 Task: Add an event with the title Second Networking Breakfast Seminar, date '2024/03/09', time 8:50 AM to 10:50 AMand add a description: After the scavenger hunt, a debriefing session will be conducted to allow teams to share their experiences, challenges faced, and lessons learned. This provides an opportunity for reflection, celebration of successes, and identification of areas for improvement., put the event into Green category . Add location for the event as: Hanoi, Vietnam, logged in from the account softage.8@softage.netand send the event invitation to softage.9@softage.net and softage.10@softage.net. Set a reminder for the event 5 minutes before
Action: Mouse moved to (98, 129)
Screenshot: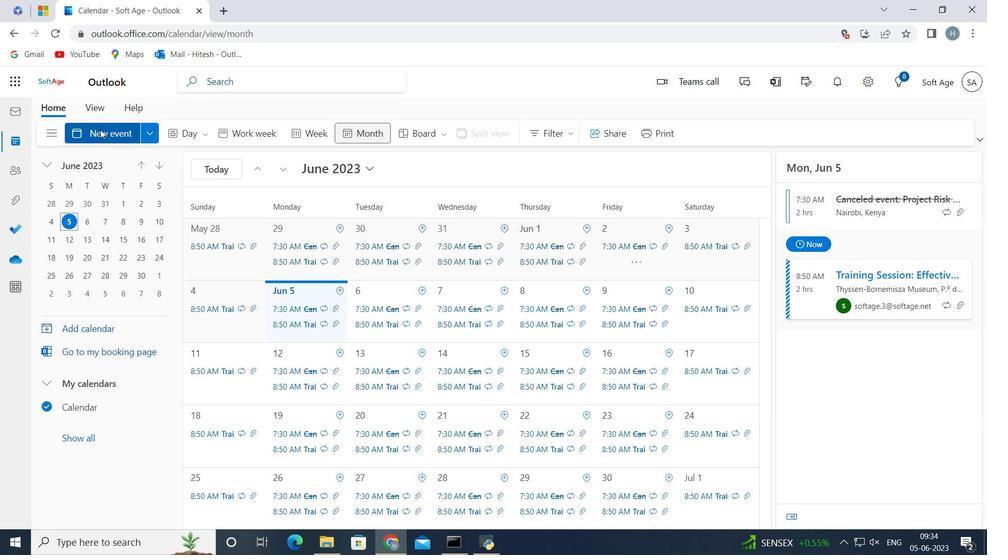 
Action: Mouse pressed left at (98, 129)
Screenshot: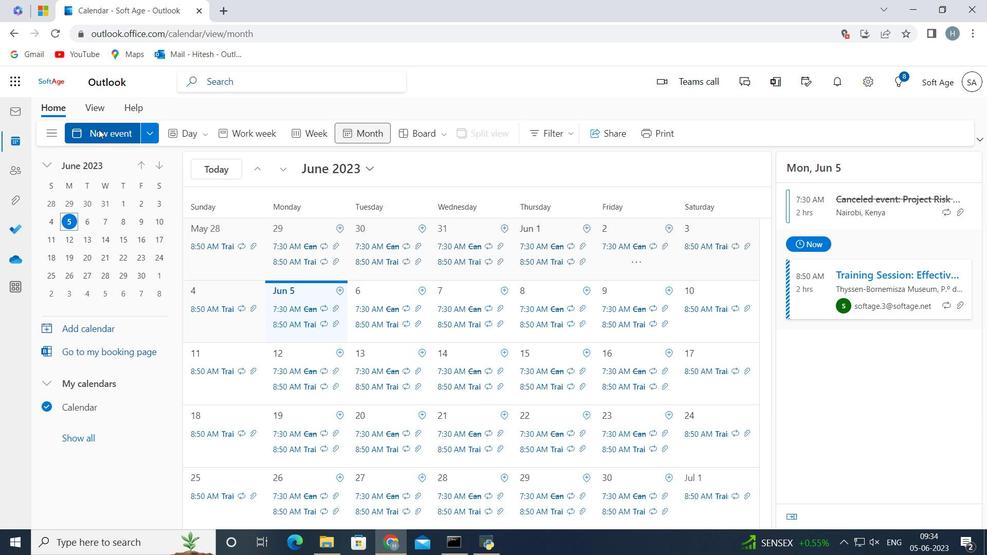 
Action: Mouse moved to (228, 208)
Screenshot: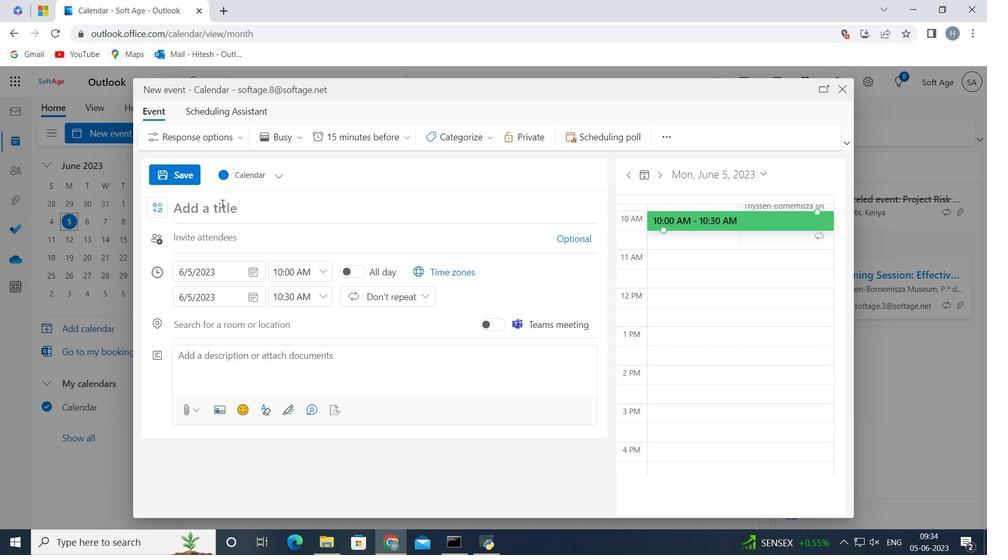 
Action: Key pressed <Key.shift>Second<Key.space><Key.shift>Networking<Key.space><Key.shift>Breakfast<Key.space><Key.shift>Sminar<Key.space><Key.backspace><Key.backspace><Key.backspace><Key.backspace><Key.backspace><Key.backspace><Key.shift>S<Key.backspace>eminar
Screenshot: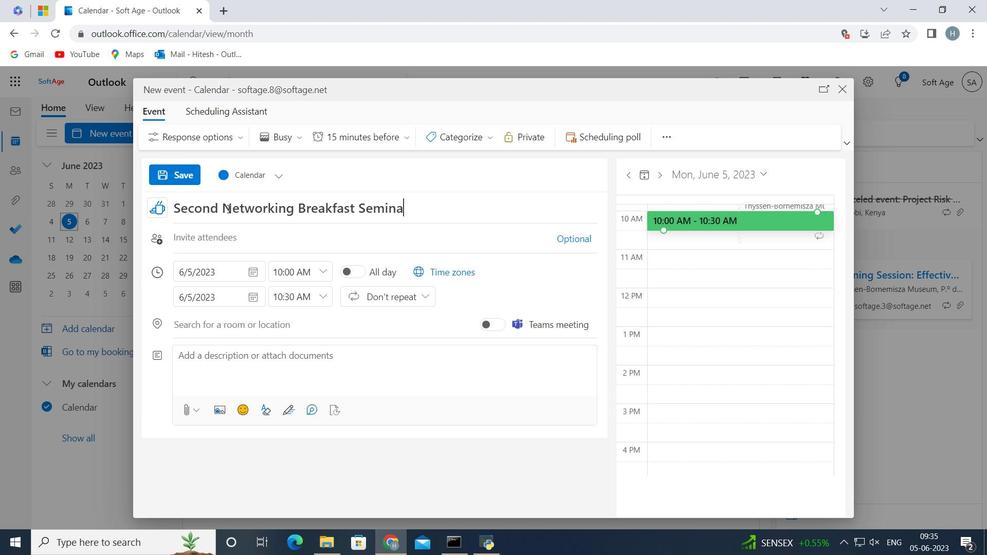 
Action: Mouse moved to (255, 268)
Screenshot: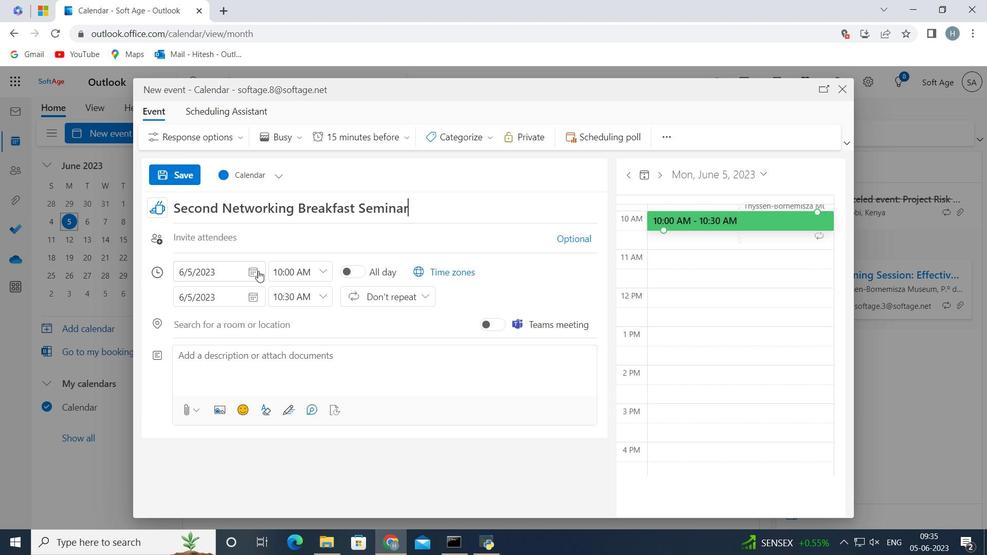 
Action: Mouse pressed left at (255, 268)
Screenshot: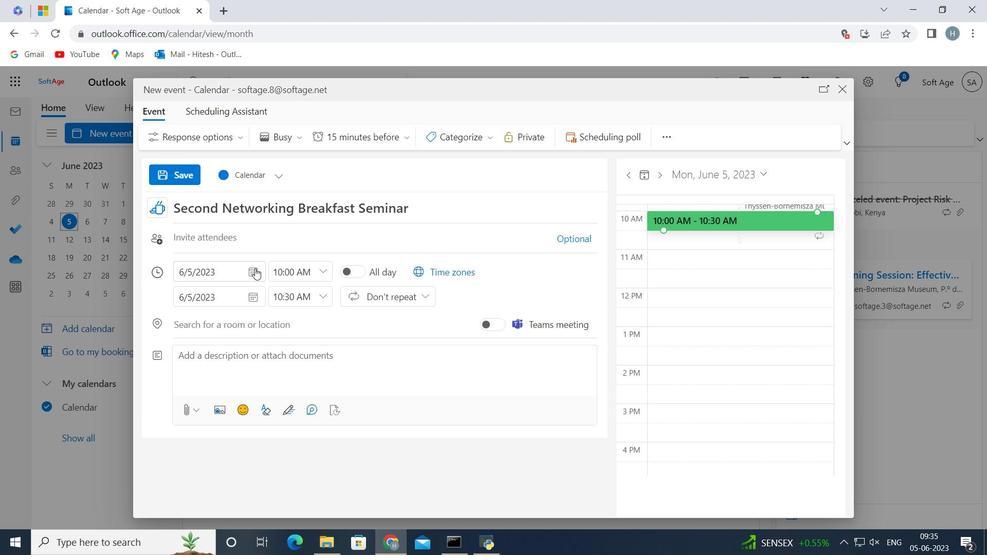 
Action: Mouse moved to (224, 298)
Screenshot: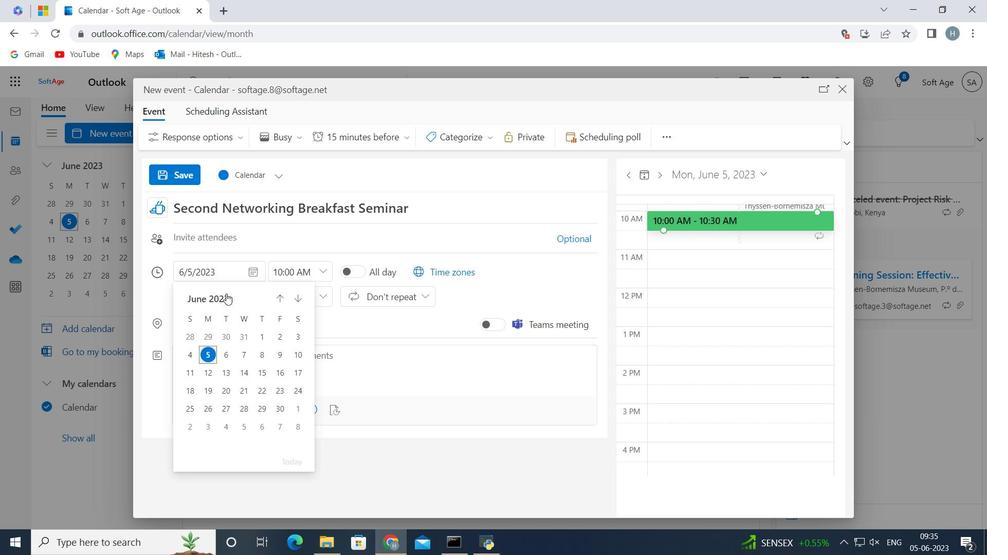 
Action: Mouse pressed left at (224, 298)
Screenshot: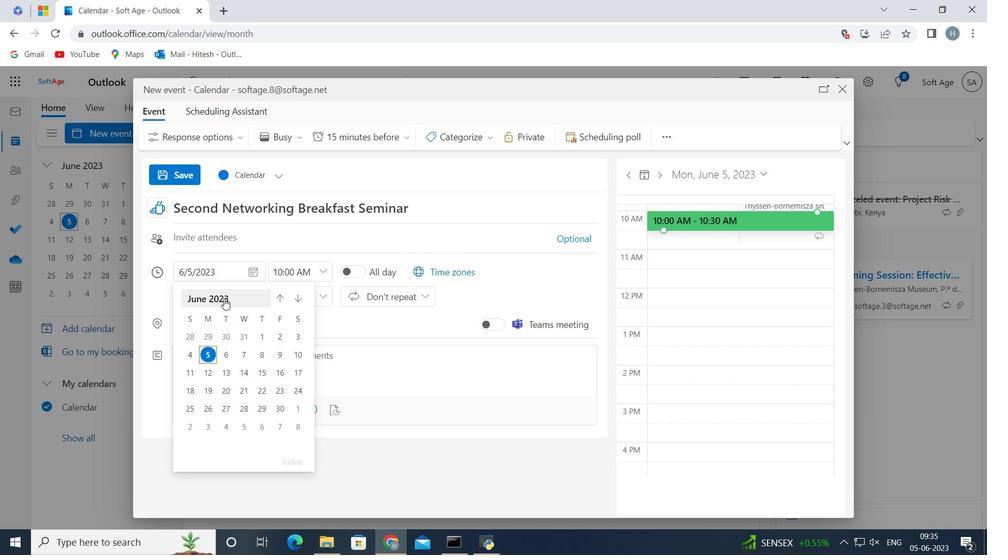 
Action: Mouse pressed left at (224, 298)
Screenshot: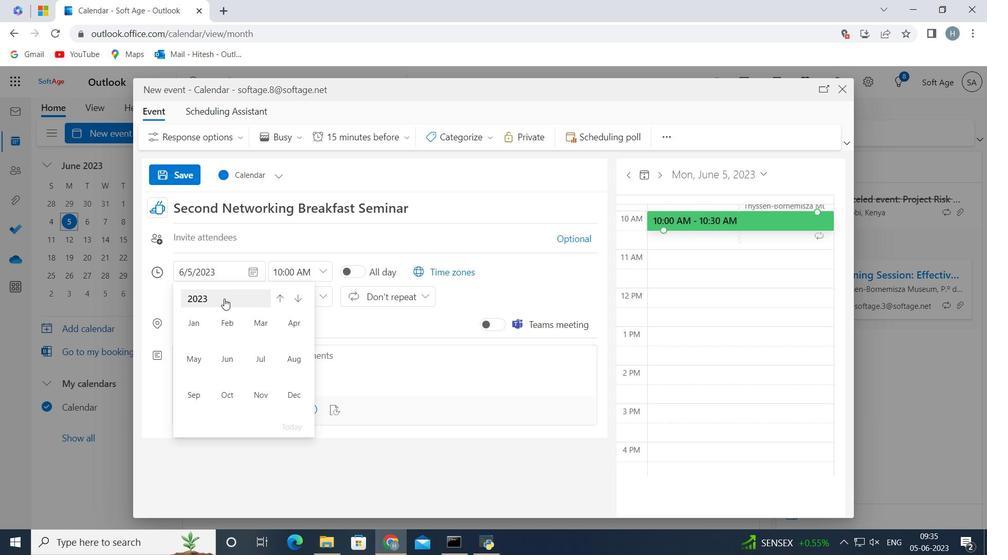 
Action: Mouse moved to (193, 360)
Screenshot: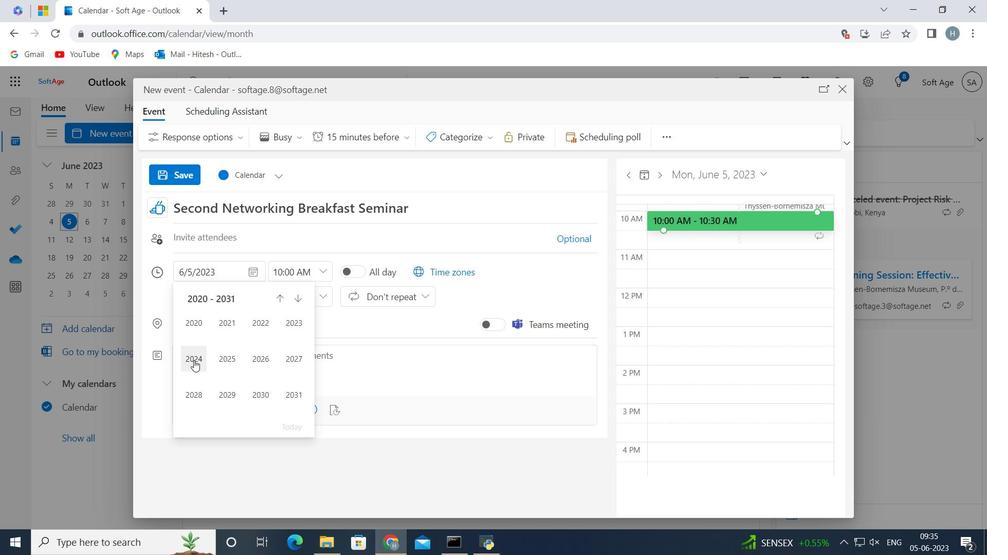 
Action: Mouse pressed left at (193, 360)
Screenshot: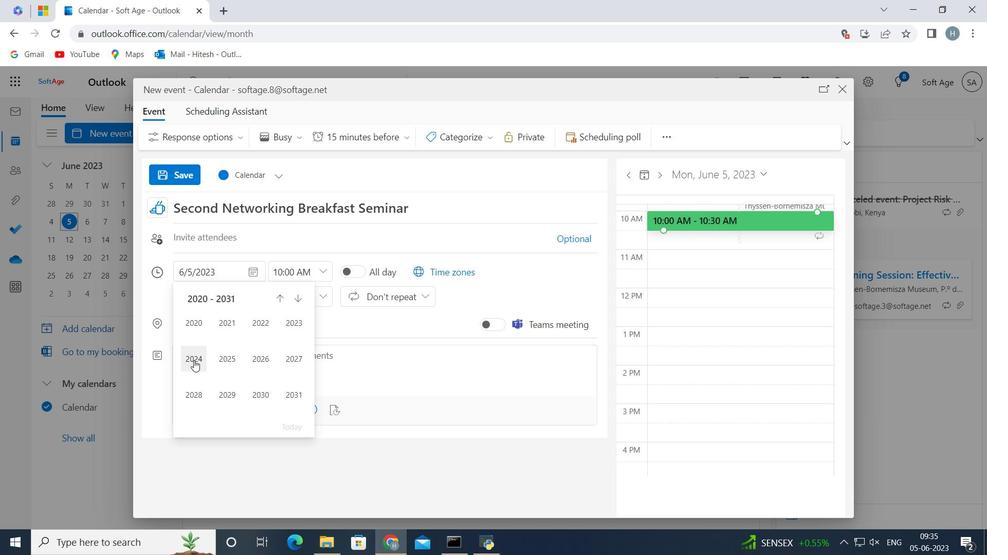 
Action: Mouse moved to (263, 325)
Screenshot: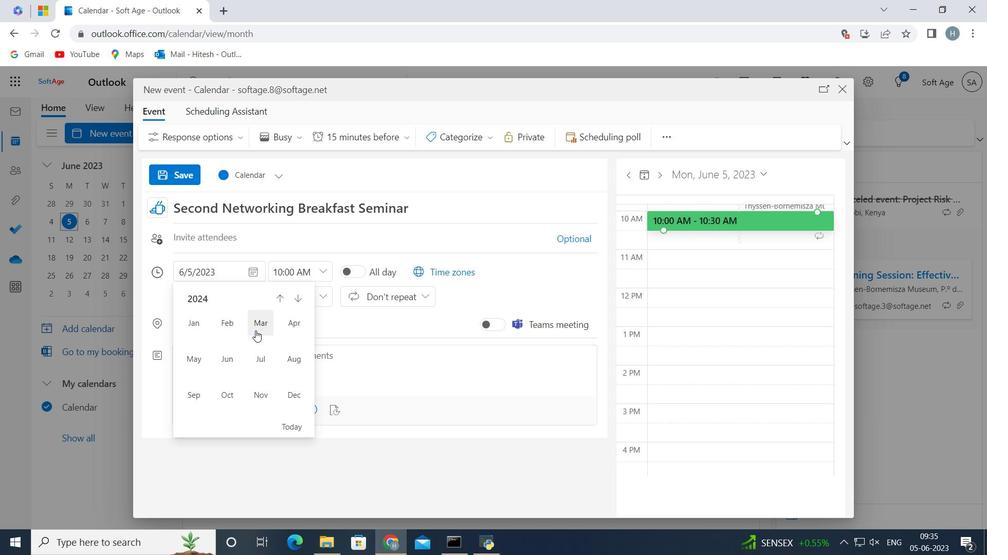 
Action: Mouse pressed left at (263, 325)
Screenshot: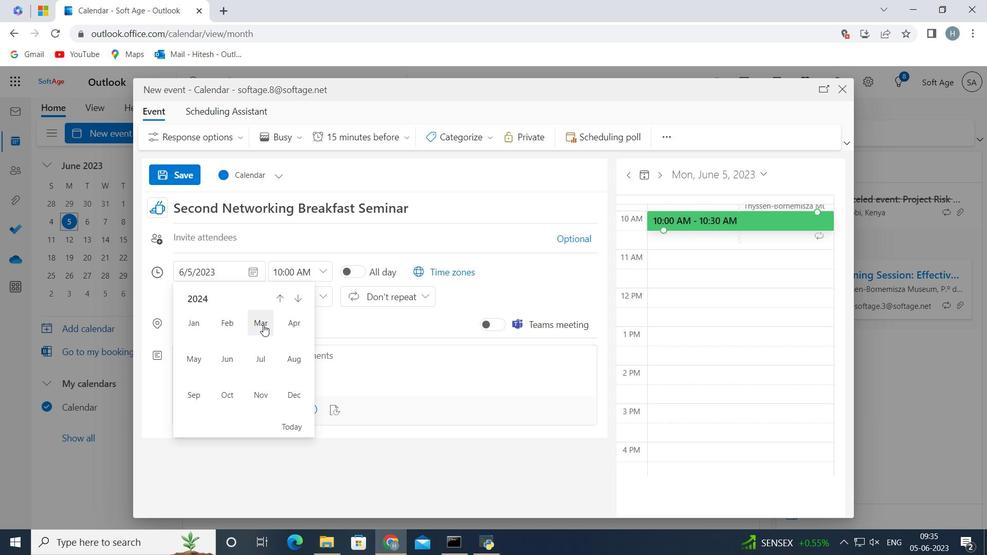 
Action: Mouse moved to (300, 350)
Screenshot: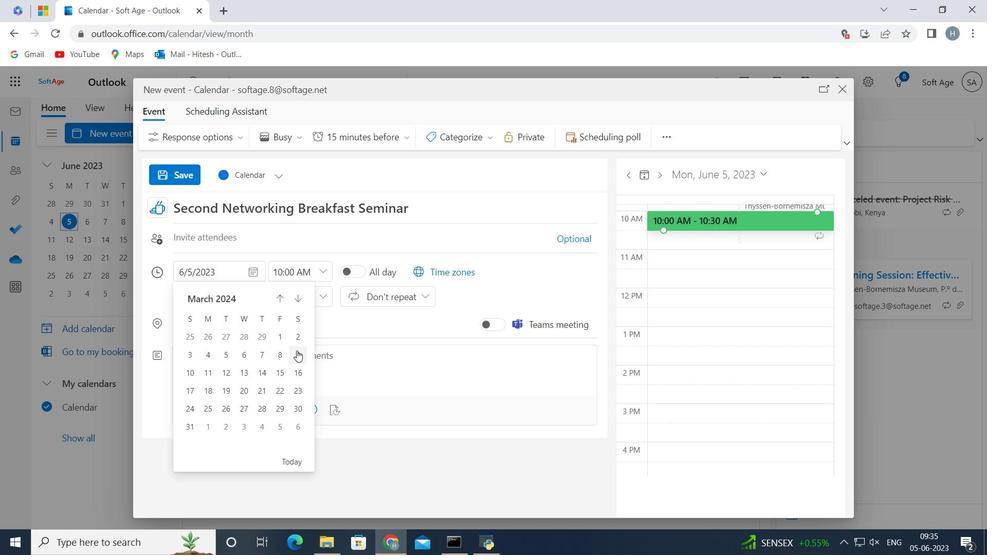 
Action: Mouse pressed left at (300, 350)
Screenshot: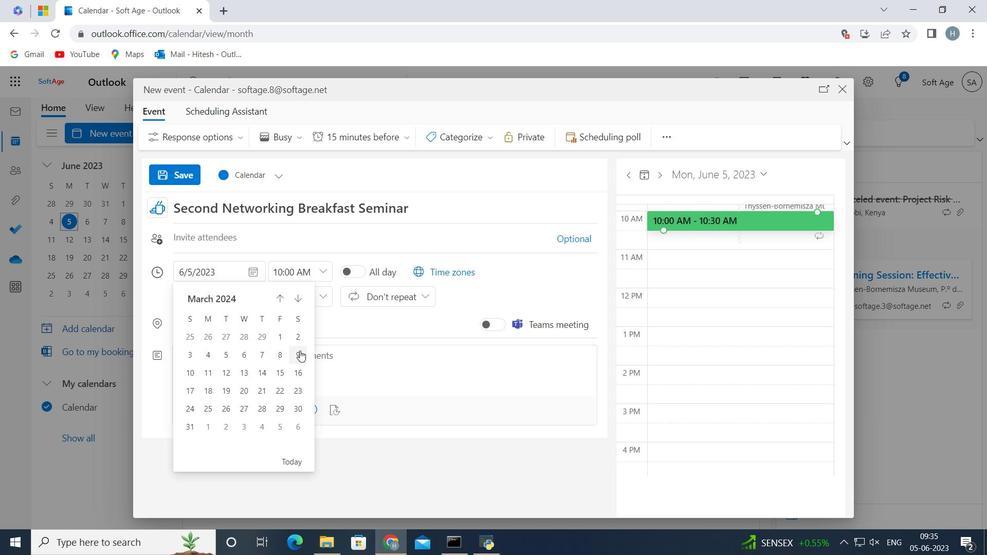 
Action: Mouse moved to (322, 276)
Screenshot: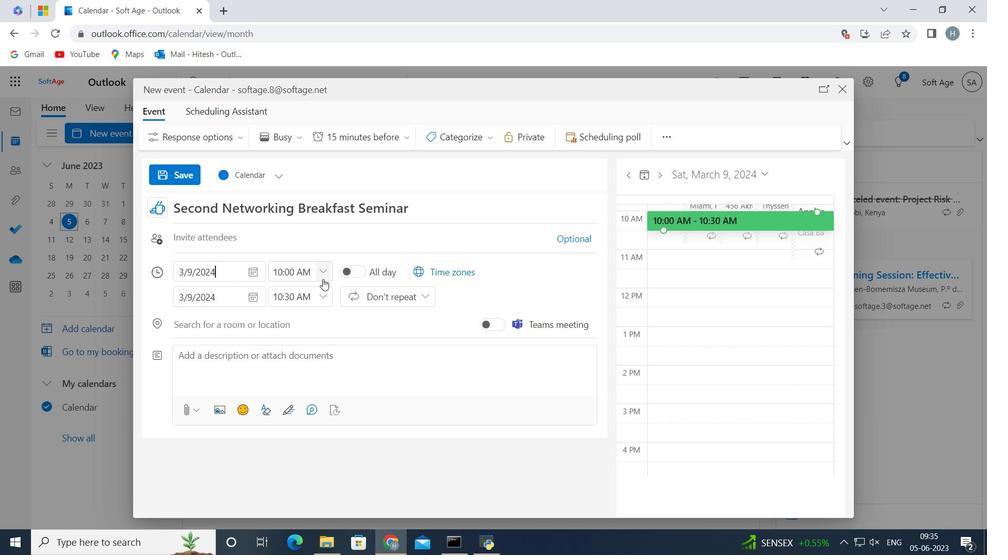 
Action: Mouse pressed left at (322, 276)
Screenshot: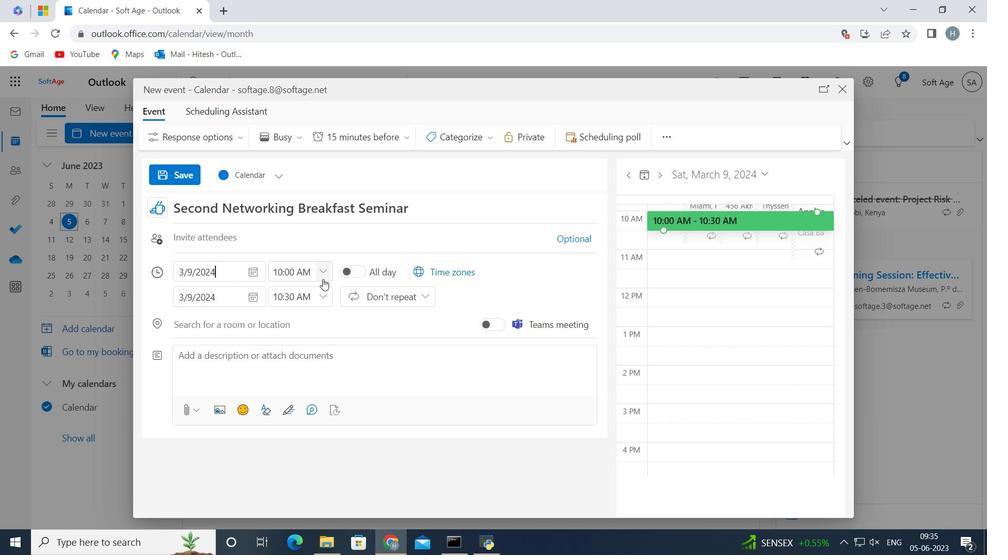 
Action: Mouse moved to (304, 360)
Screenshot: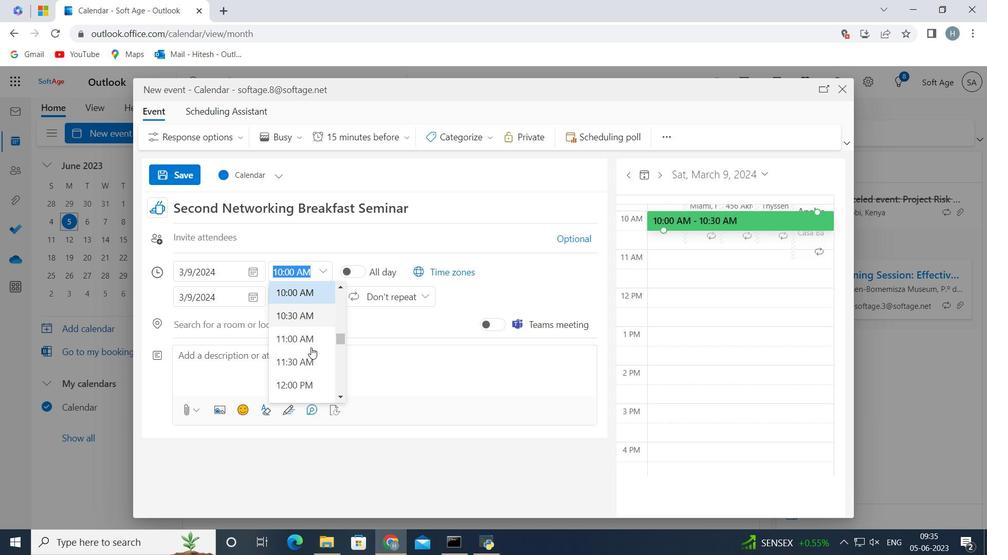 
Action: Mouse scrolled (304, 361) with delta (0, 0)
Screenshot: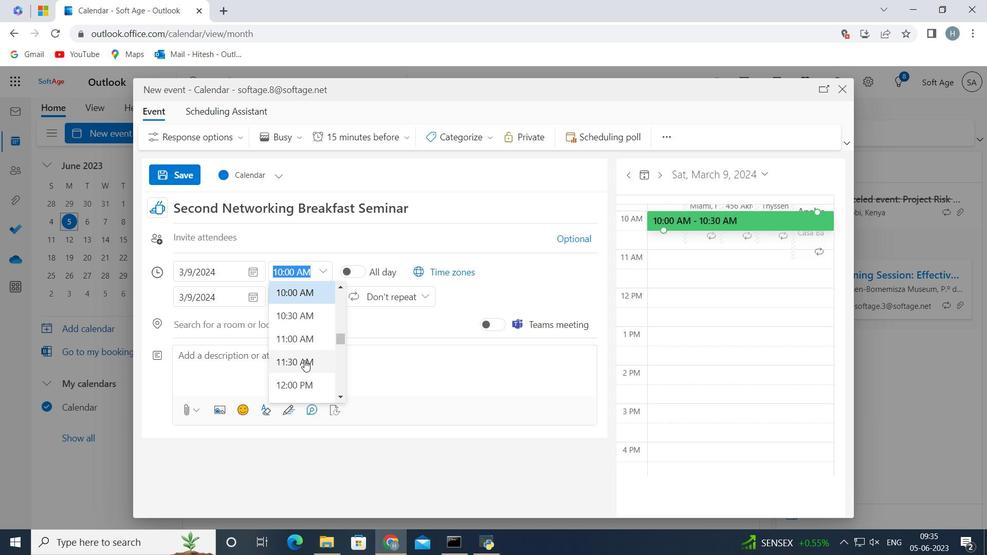 
Action: Mouse scrolled (304, 361) with delta (0, 0)
Screenshot: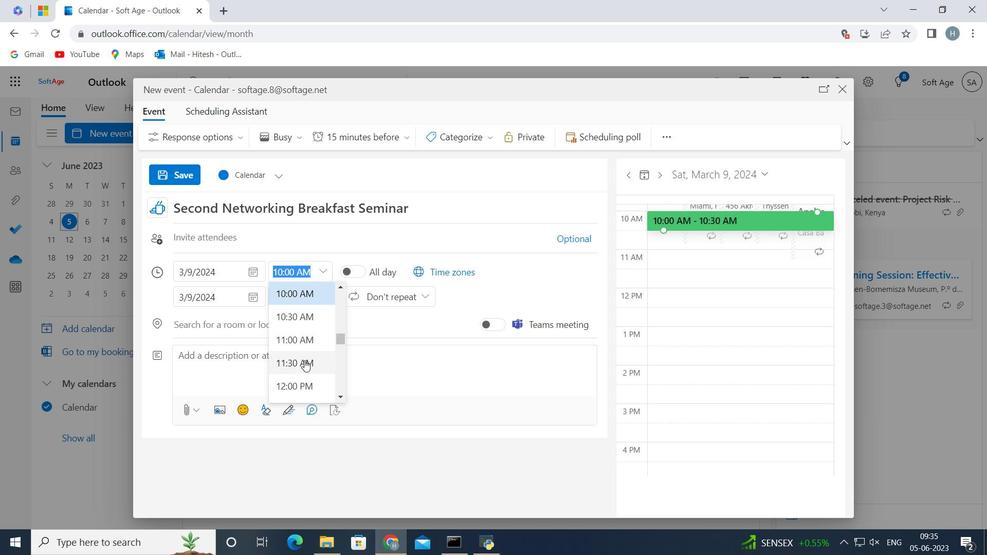 
Action: Mouse moved to (296, 355)
Screenshot: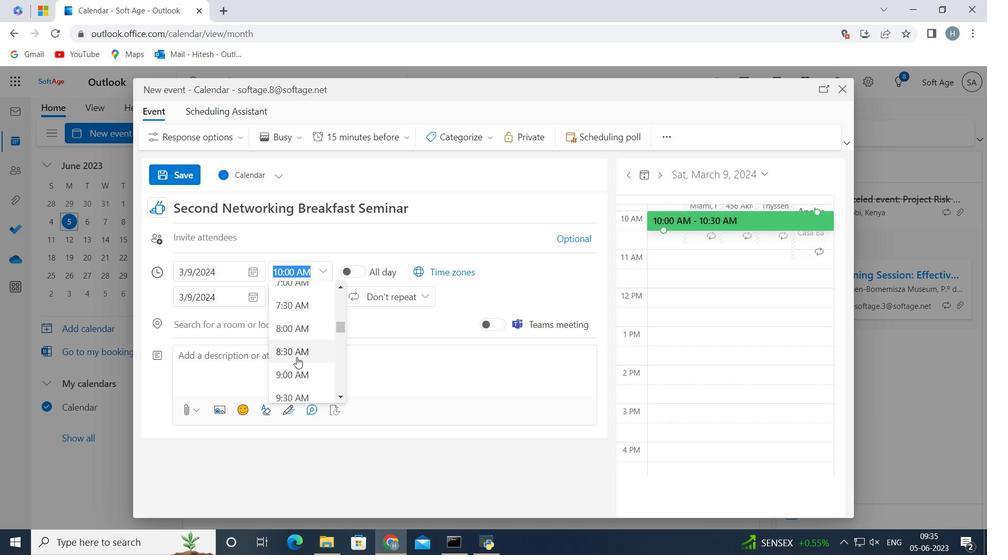 
Action: Mouse pressed left at (296, 355)
Screenshot: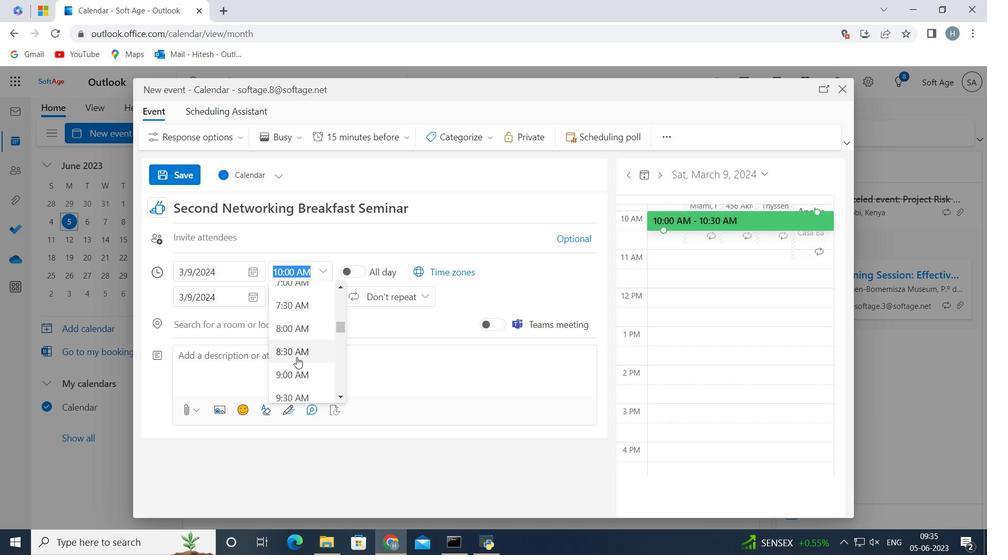 
Action: Mouse moved to (289, 266)
Screenshot: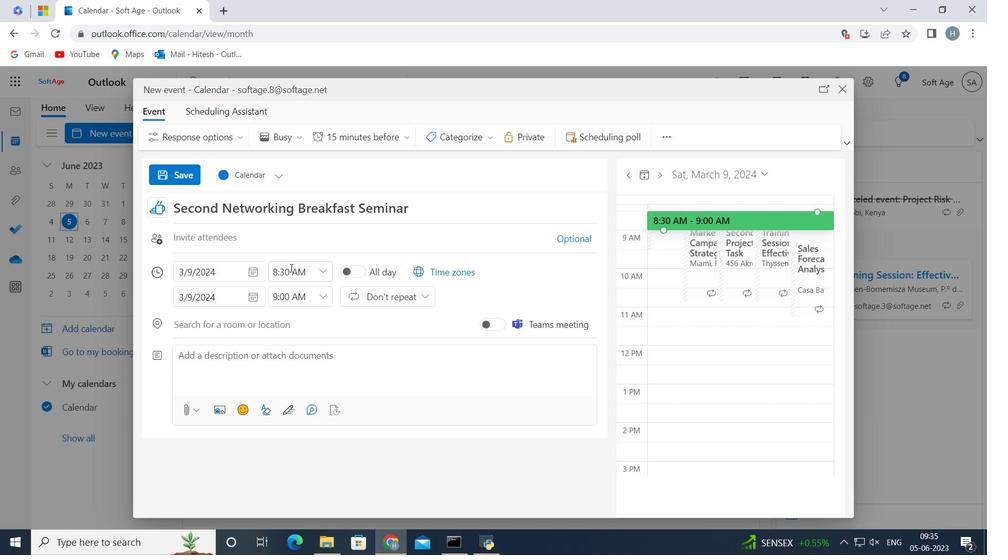 
Action: Mouse pressed left at (289, 266)
Screenshot: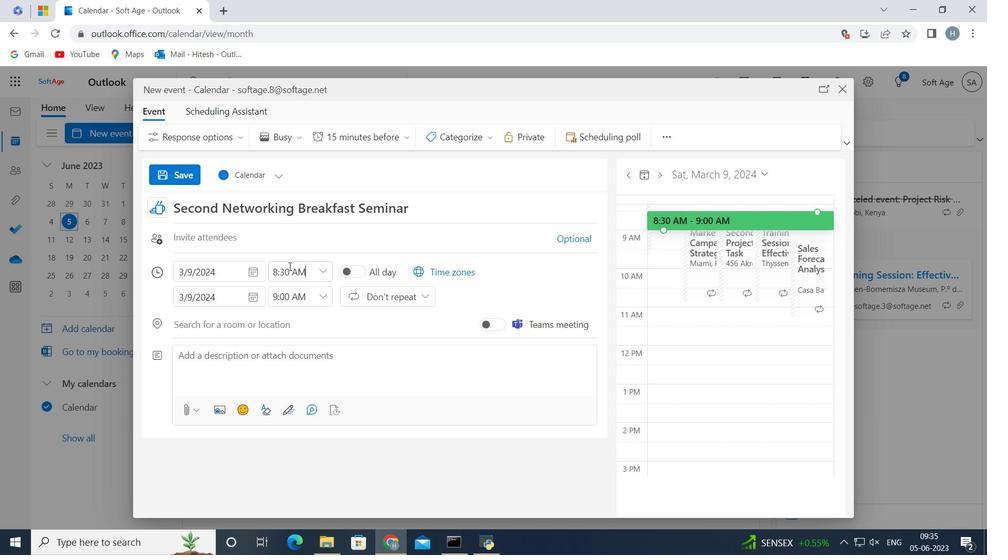 
Action: Key pressed <Key.backspace><Key.backspace>50
Screenshot: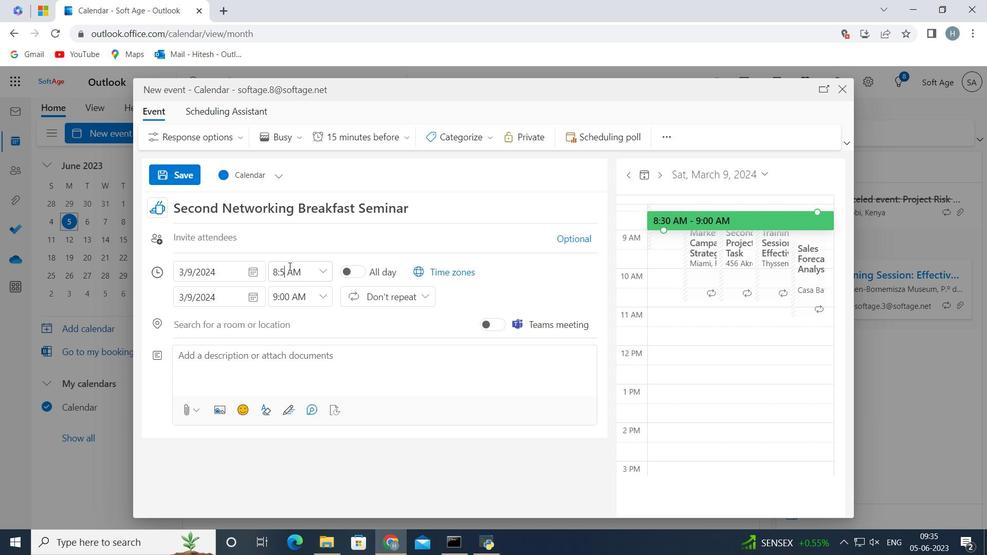 
Action: Mouse moved to (329, 297)
Screenshot: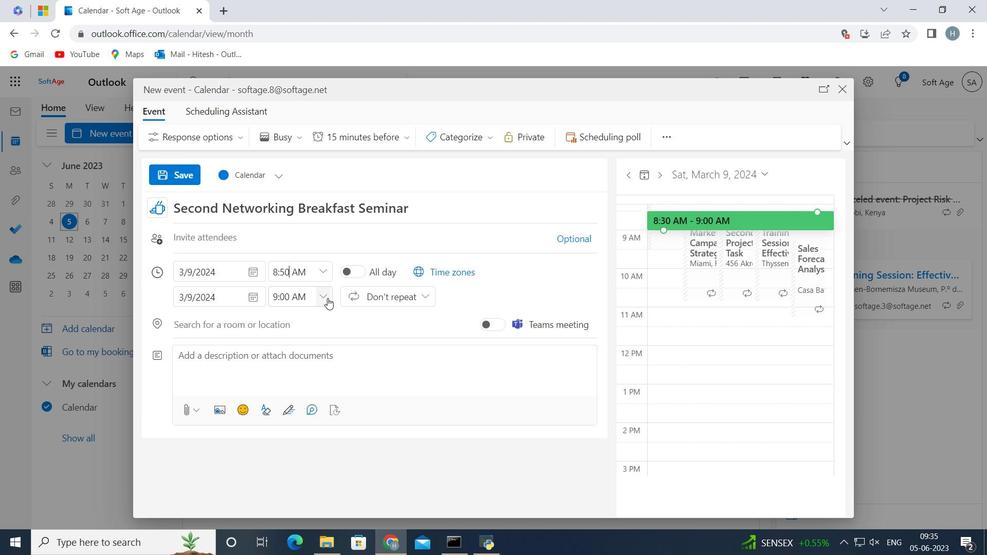 
Action: Mouse pressed left at (329, 297)
Screenshot: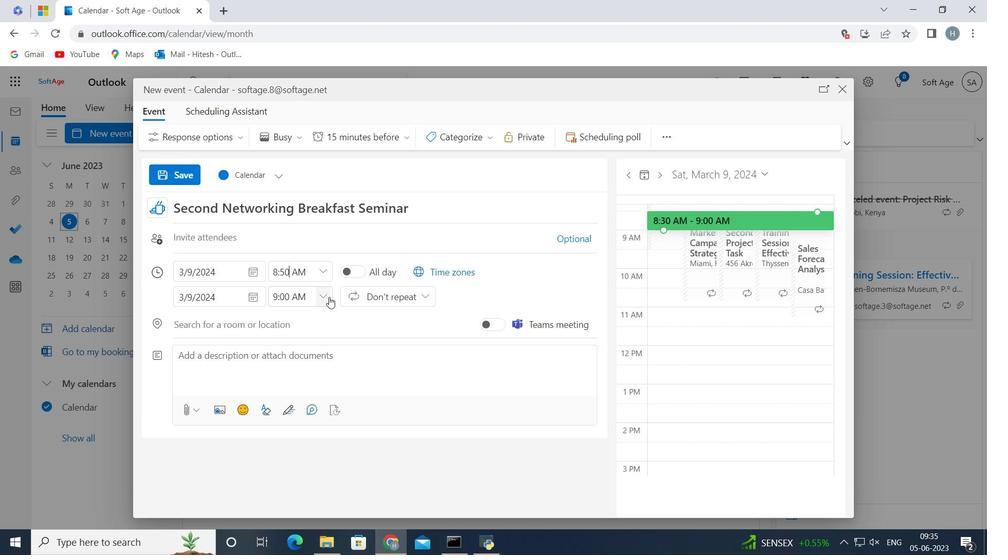 
Action: Mouse moved to (331, 386)
Screenshot: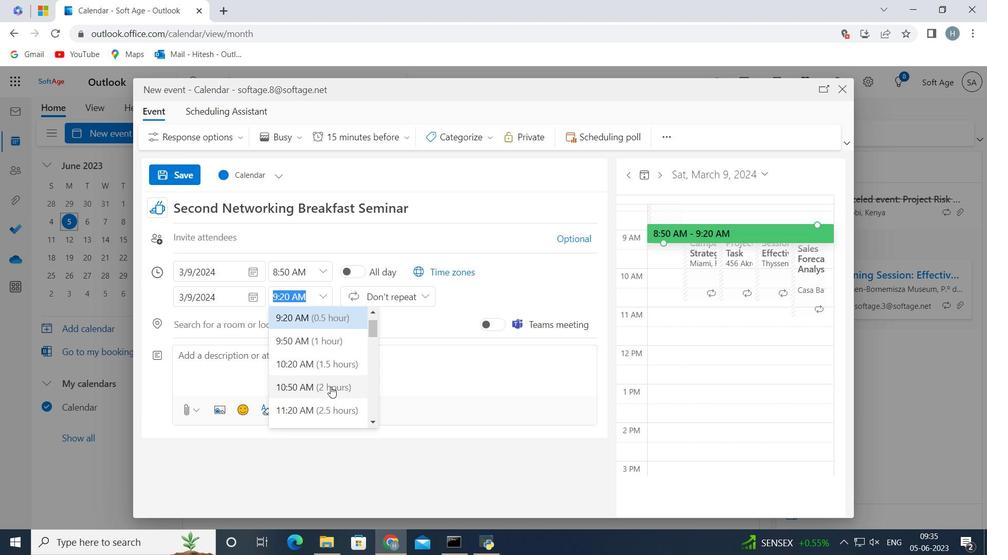 
Action: Mouse pressed left at (331, 386)
Screenshot: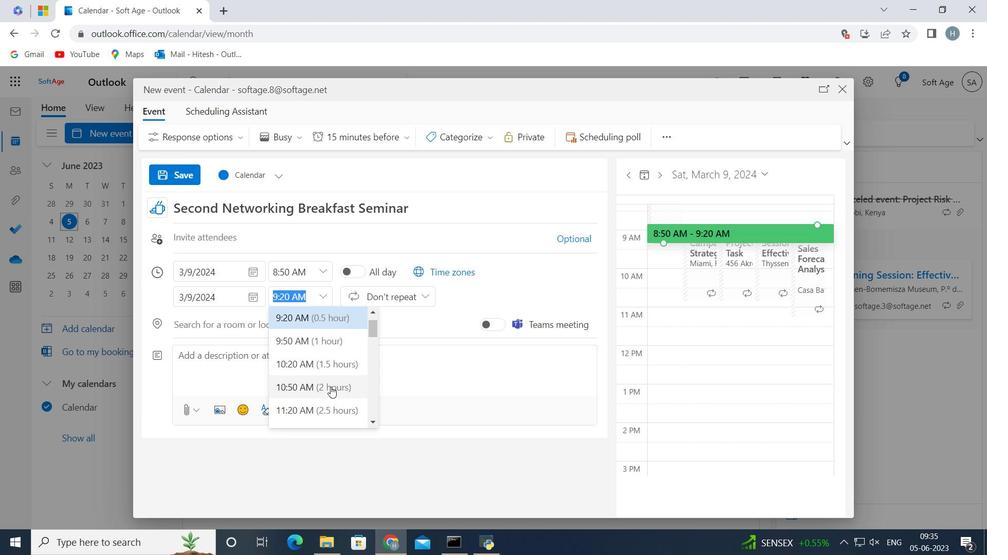 
Action: Mouse moved to (284, 325)
Screenshot: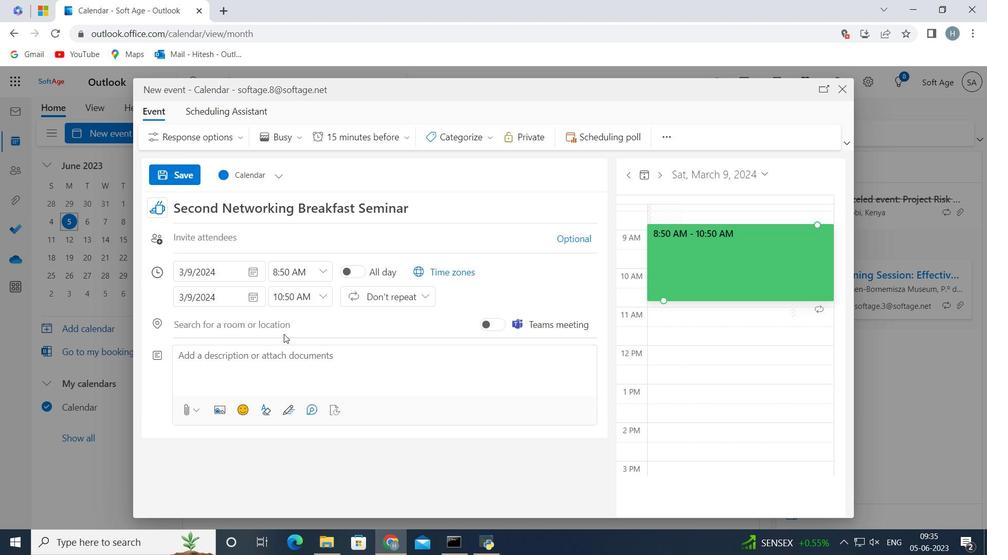 
Action: Mouse scrolled (284, 325) with delta (0, 0)
Screenshot: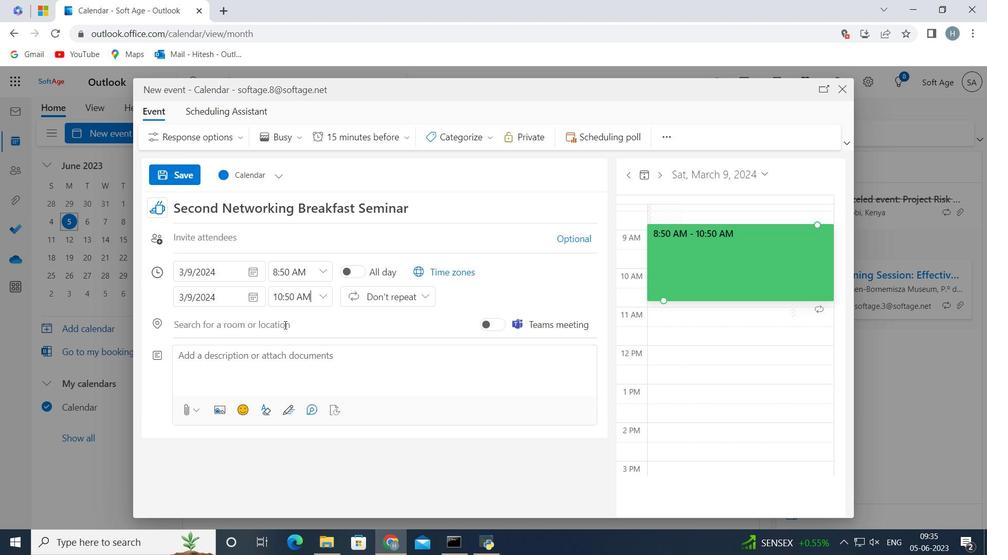 
Action: Mouse moved to (209, 359)
Screenshot: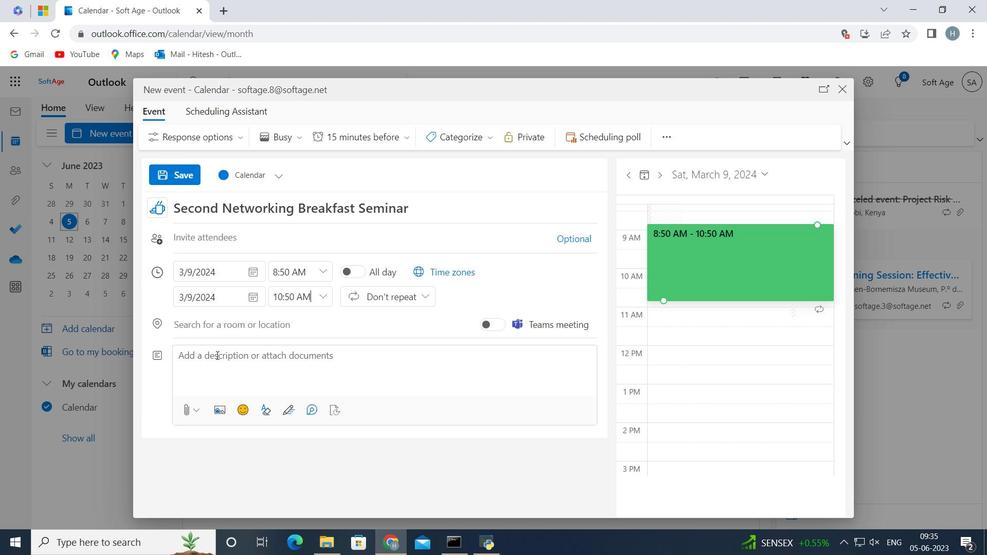 
Action: Mouse pressed left at (209, 359)
Screenshot: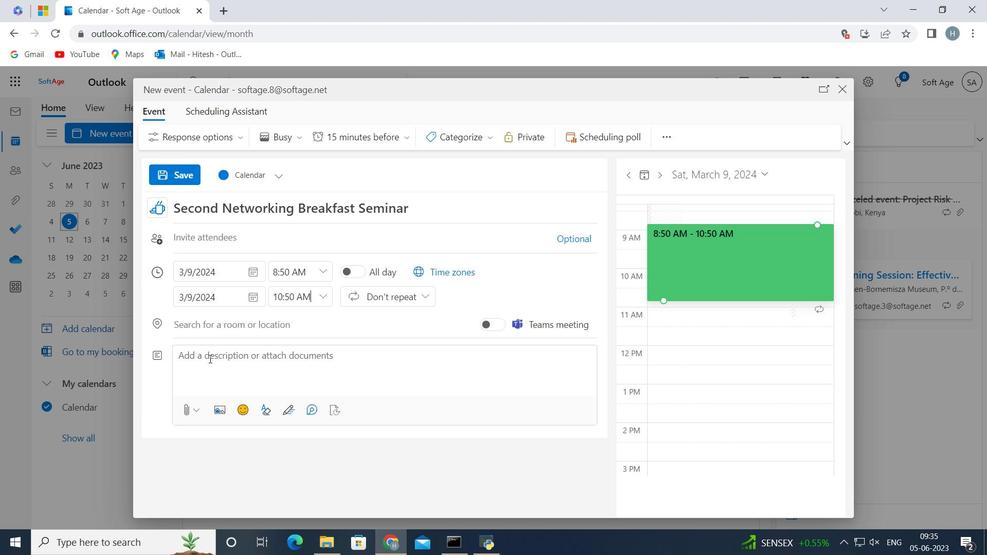 
Action: Key pressed <Key.shift>After<Key.space><Key.shift>the<Key.space>scavenger<Key.space>hunt,<Key.space>a<Key.space>debriefing<Key.space>session<Key.space>will<Key.space>be<Key.space>conducted<Key.space>to<Key.space>allow<Key.space>teams<Key.space>to<Key.space>share<Key.space>their<Key.space>experience,<Key.space>challenges<Key.space>faced,<Key.space>and<Key.space>lessons<Key.space>learned.<Key.space><Key.shift>This<Key.space>provides<Key.space>an<Key.space>opportunity<Key.space>for<Key.space>reflection,<Key.space>celebration<Key.space>of<Key.space>successes,<Key.space>and<Key.space>identification<Key.space>of<Key.space>areas<Key.space>for<Key.space>improvement.<Key.space>
Screenshot: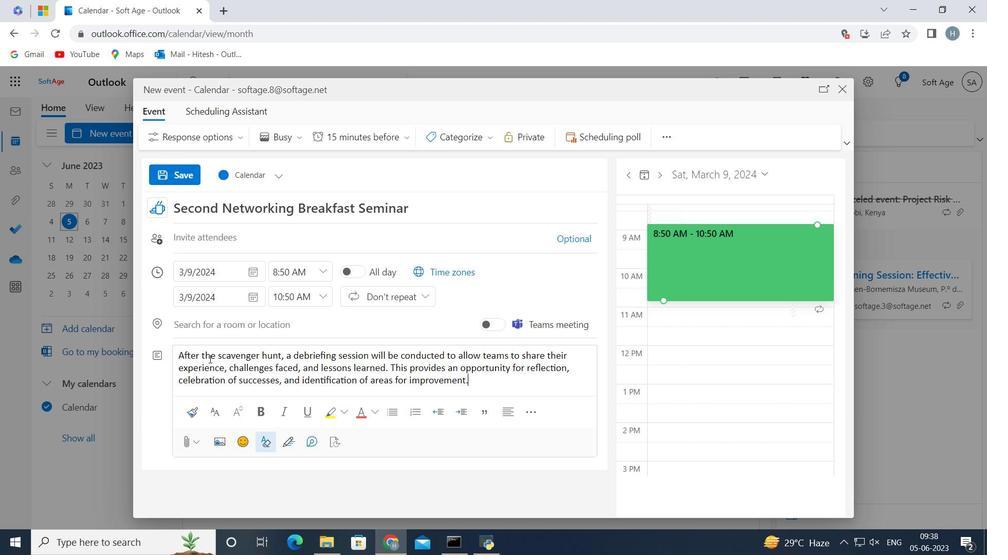 
Action: Mouse moved to (480, 138)
Screenshot: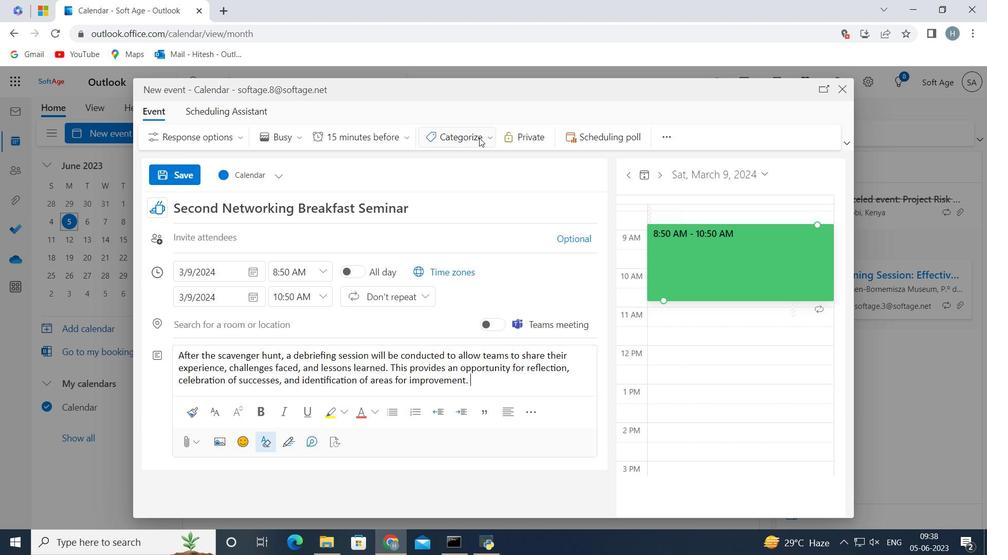 
Action: Mouse pressed left at (480, 138)
Screenshot: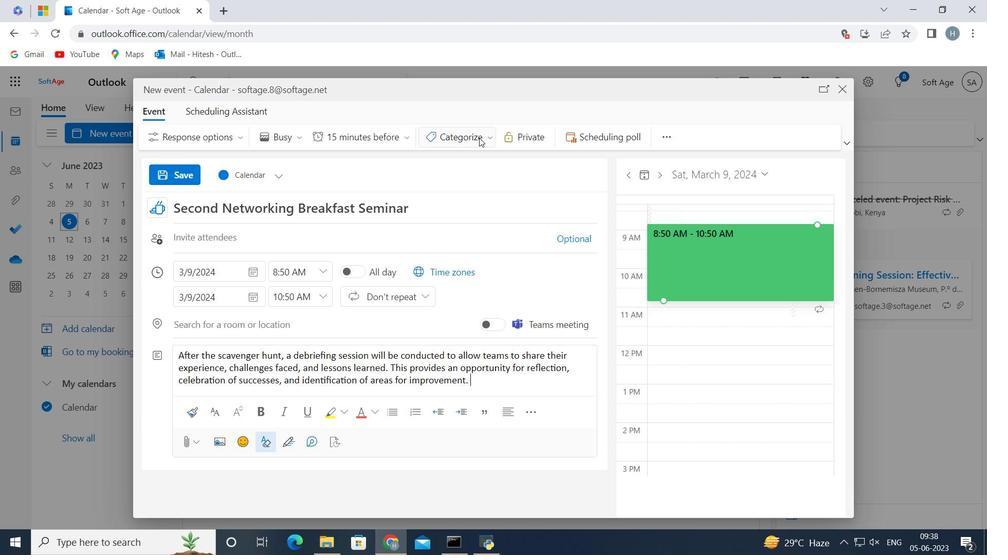 
Action: Mouse moved to (477, 181)
Screenshot: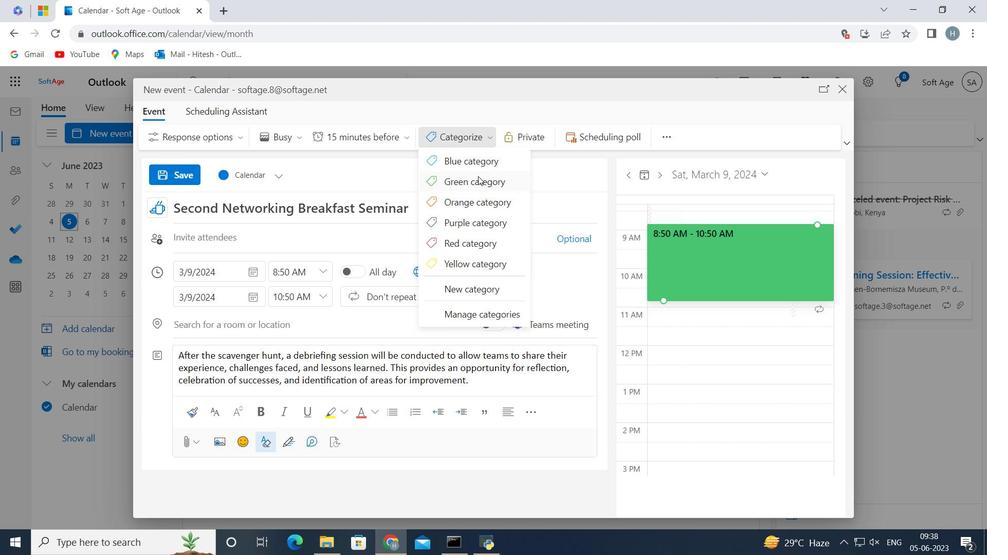 
Action: Mouse pressed left at (477, 181)
Screenshot: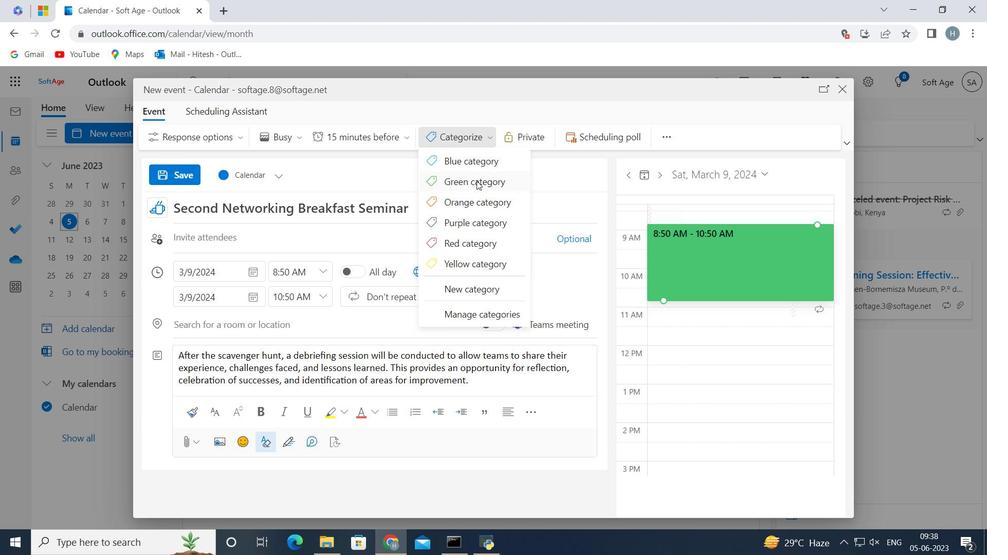 
Action: Mouse moved to (268, 324)
Screenshot: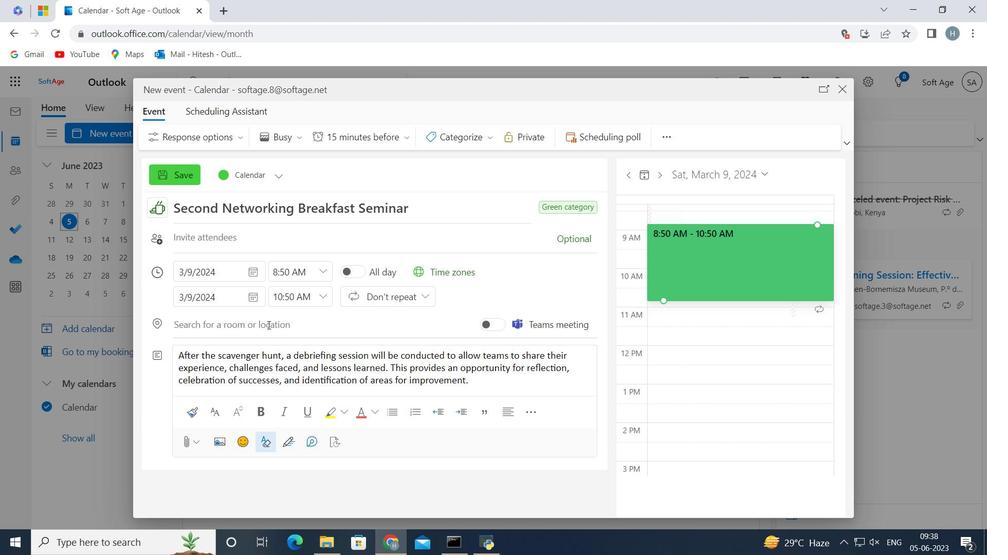 
Action: Mouse pressed left at (268, 324)
Screenshot: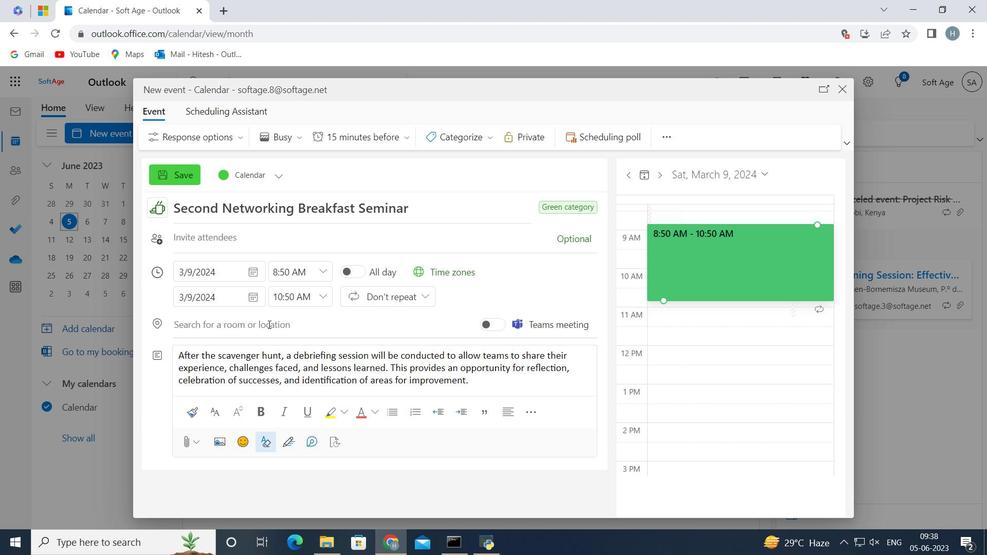 
Action: Key pressed <Key.shift><Key.shift><Key.shift><Key.shift><Key.shift><Key.shift><Key.shift><Key.shift><Key.shift>Hanoi,<Key.space><Key.shift><Key.shift><Key.shift><Key.shift><Key.shift><Key.shift><Key.shift><Key.shift><Key.shift><Key.shift><Key.shift><Key.shift><Key.shift><Key.shift><Key.shift>Vietnam<Key.space>
Screenshot: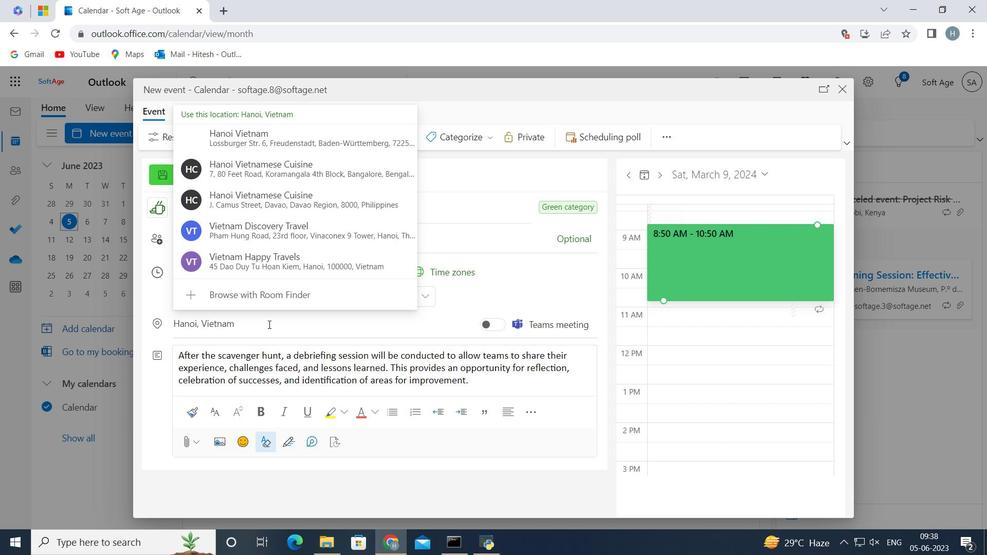 
Action: Mouse moved to (521, 271)
Screenshot: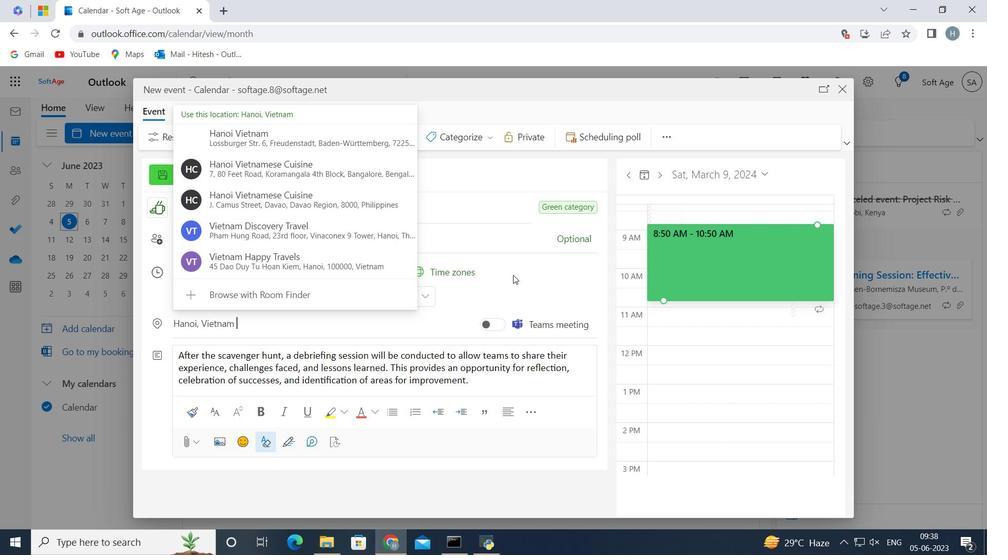 
Action: Mouse pressed left at (521, 271)
Screenshot: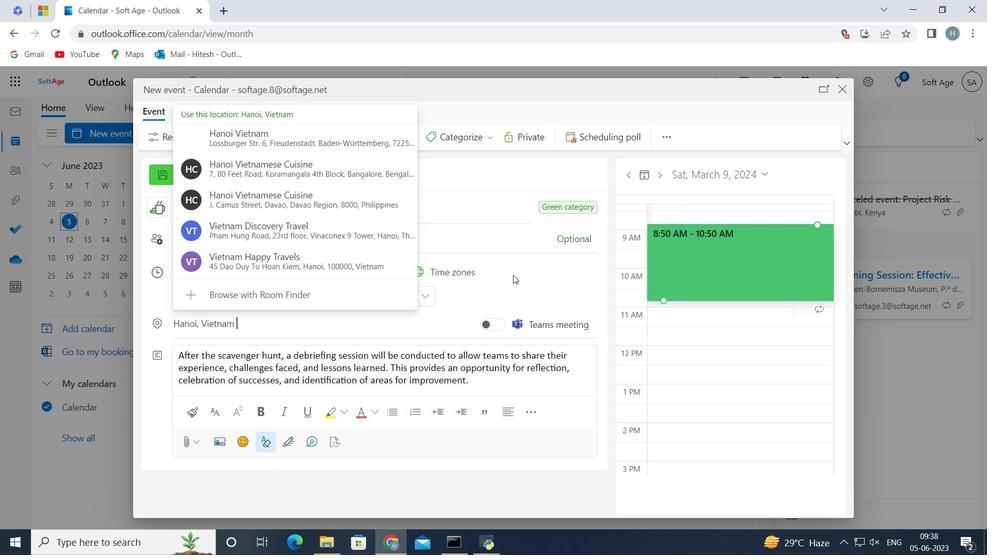
Action: Mouse moved to (369, 241)
Screenshot: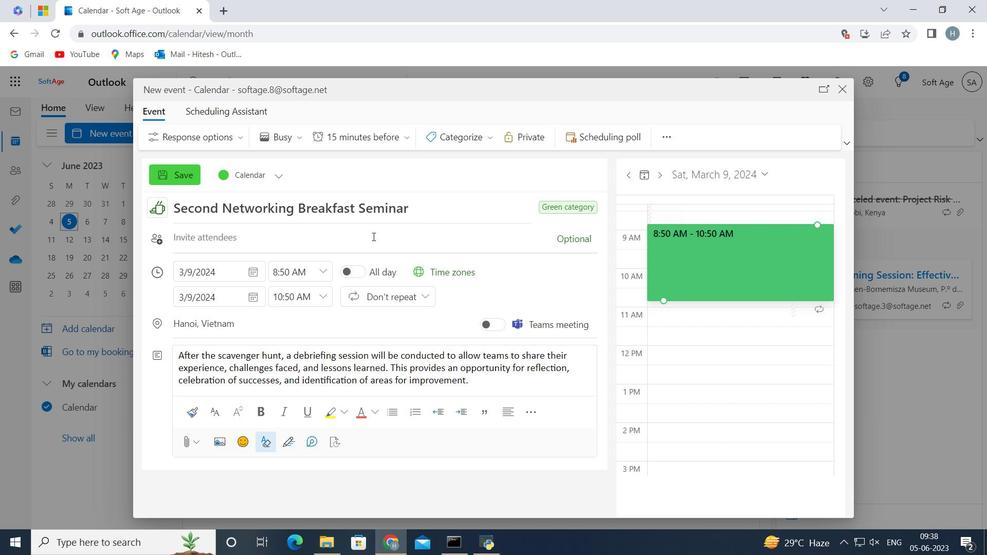 
Action: Mouse pressed left at (369, 241)
Screenshot: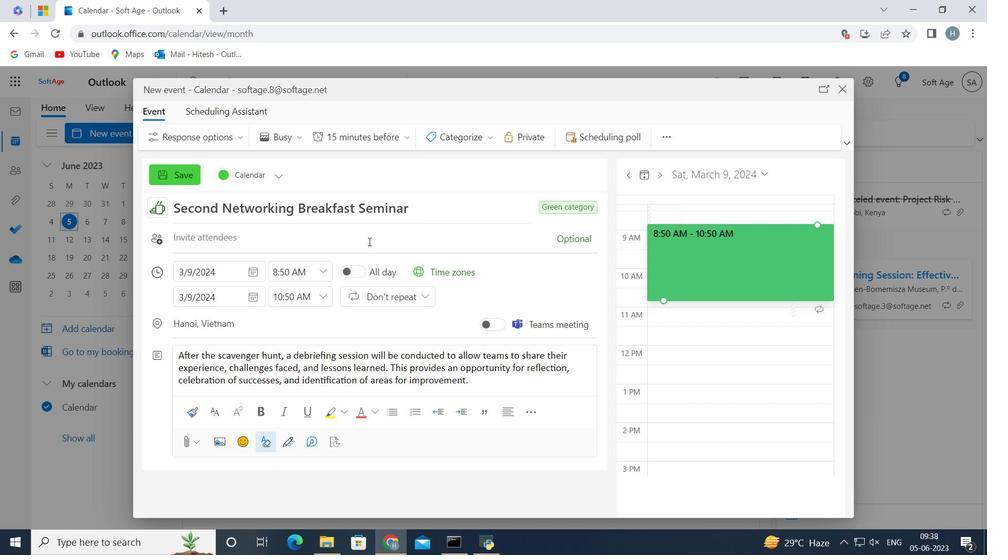 
Action: Key pressed softage.9<Key.shift>@softage.net
Screenshot: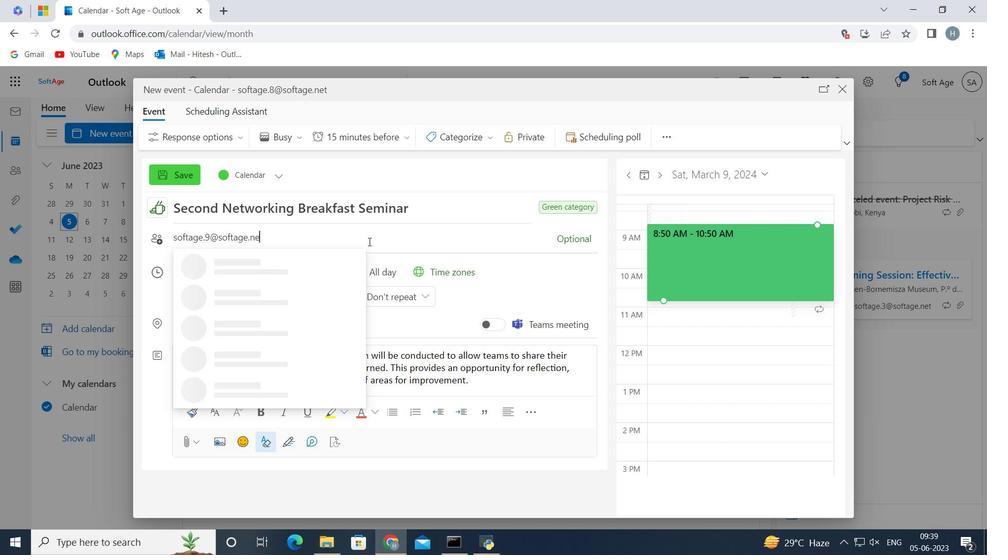 
Action: Mouse moved to (235, 270)
Screenshot: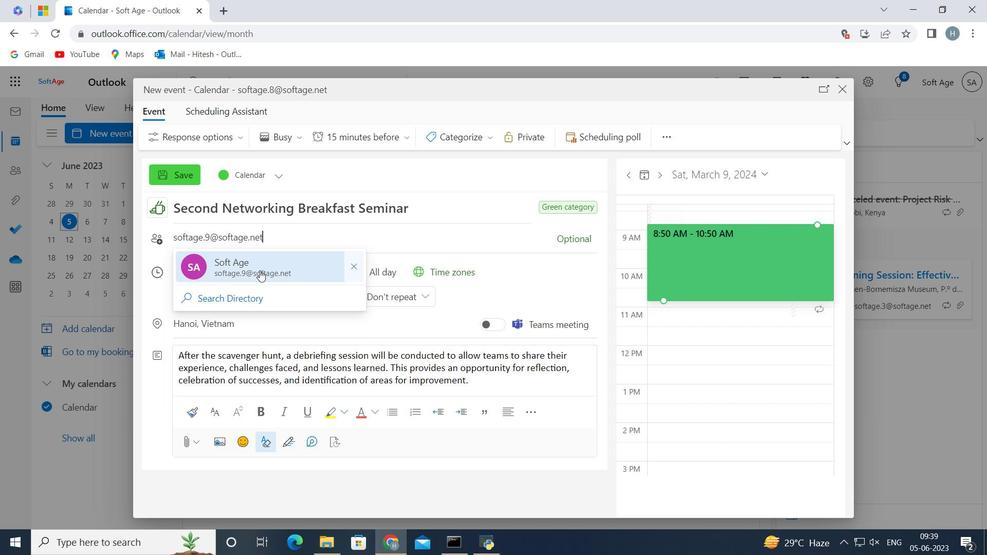 
Action: Mouse pressed left at (235, 270)
Screenshot: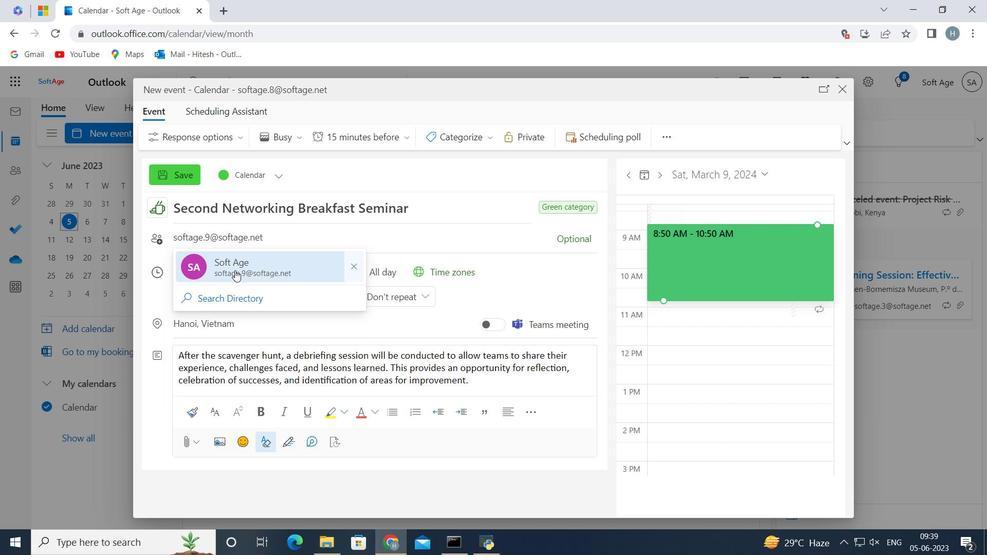 
Action: Key pressed softage.10<Key.shift>@softage.net
Screenshot: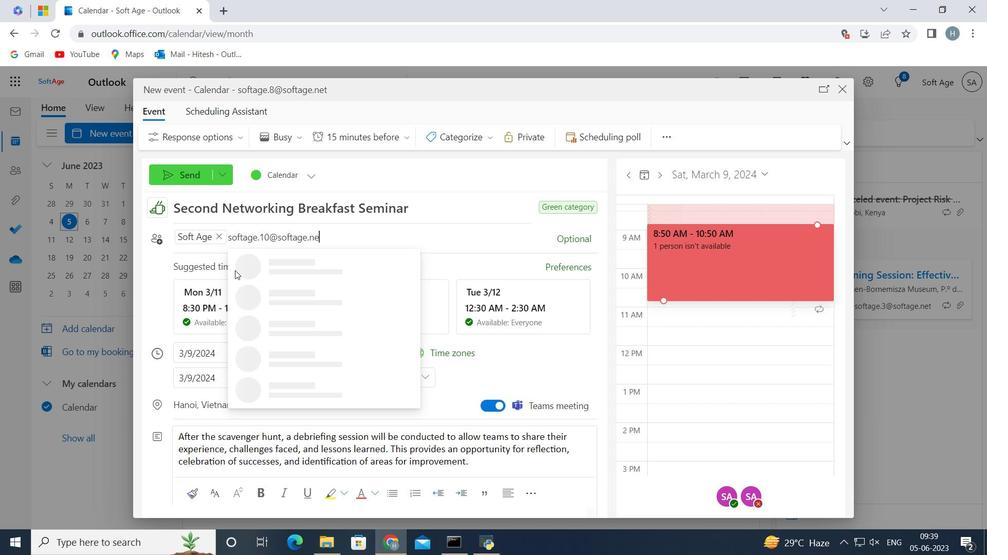 
Action: Mouse moved to (256, 267)
Screenshot: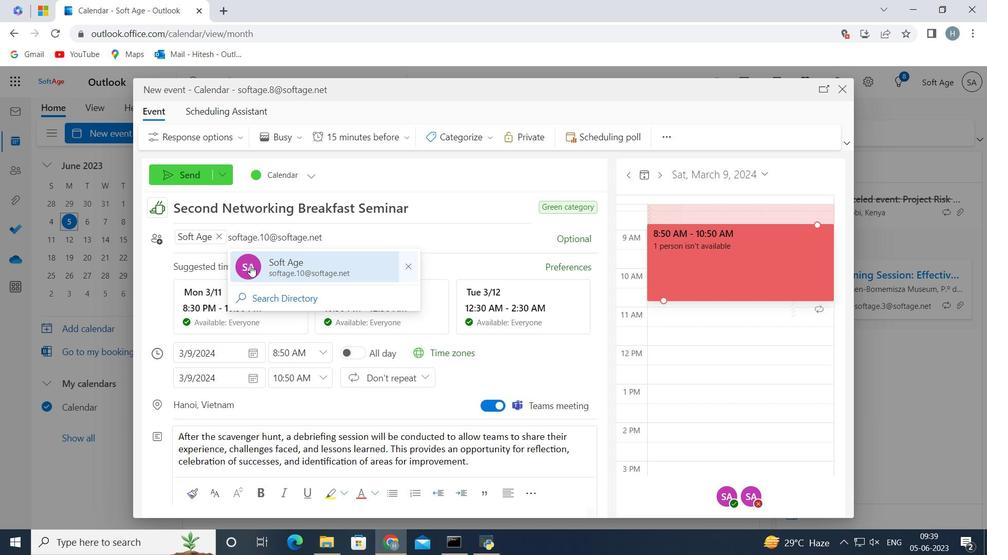 
Action: Mouse pressed left at (256, 267)
Screenshot: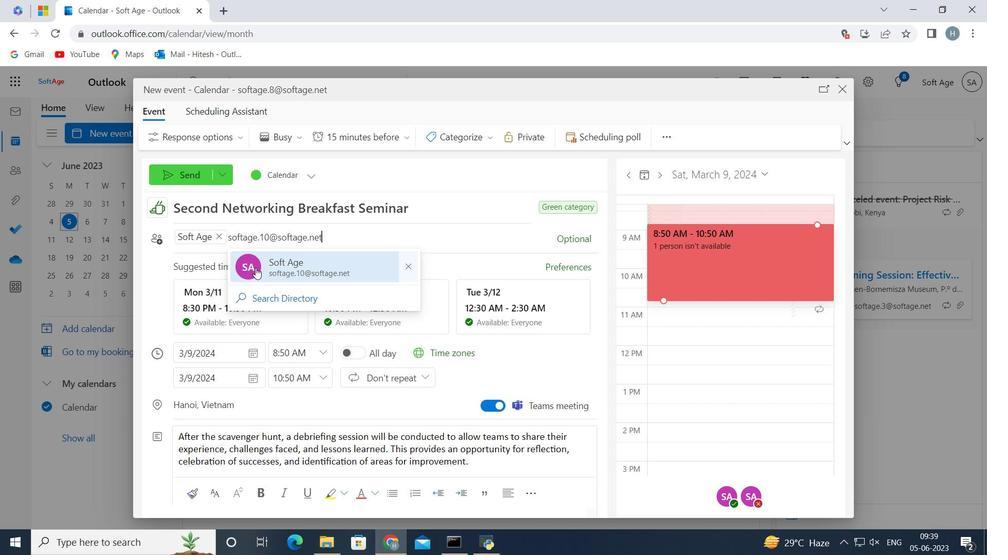 
Action: Mouse moved to (407, 138)
Screenshot: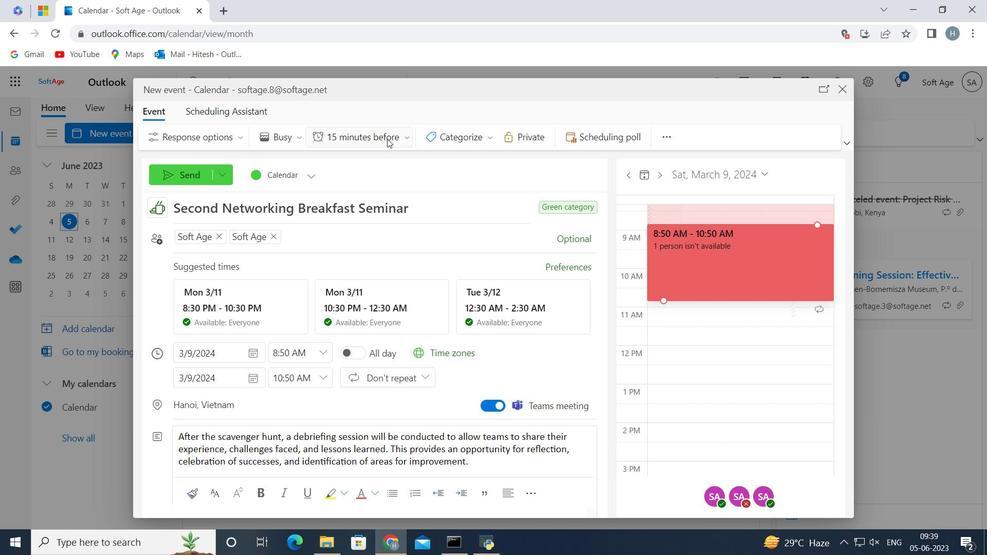 
Action: Mouse pressed left at (407, 138)
Screenshot: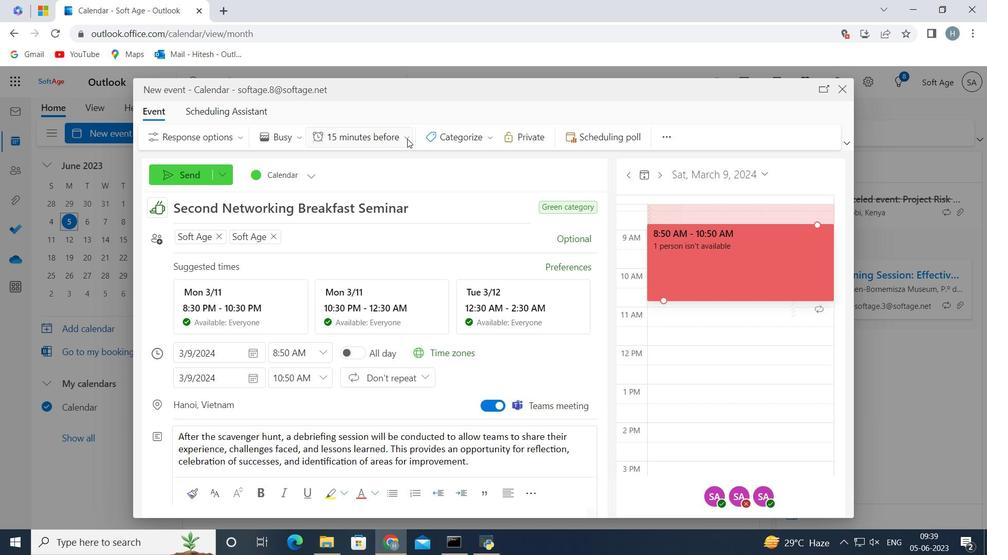 
Action: Mouse moved to (387, 210)
Screenshot: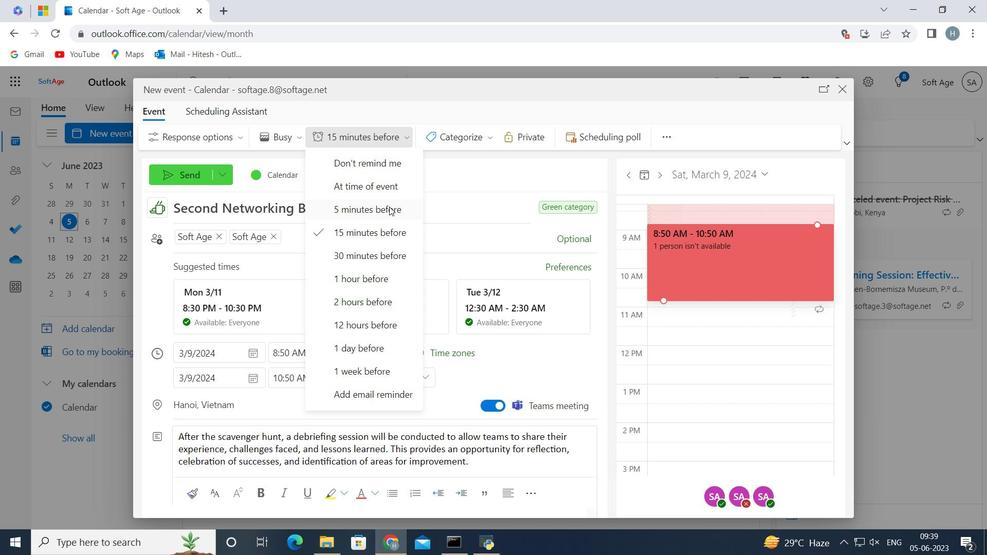 
Action: Mouse pressed left at (387, 210)
Screenshot: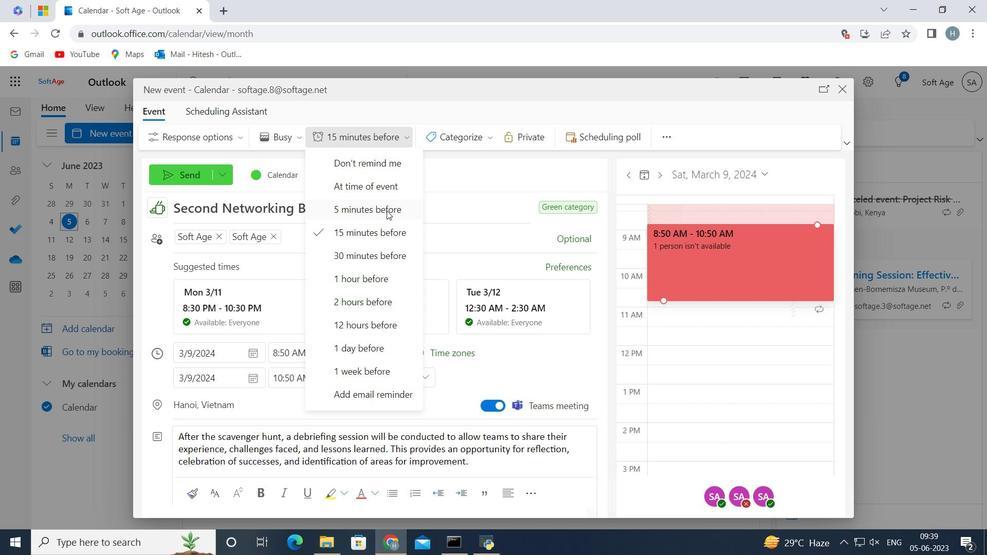
Action: Mouse moved to (478, 180)
Screenshot: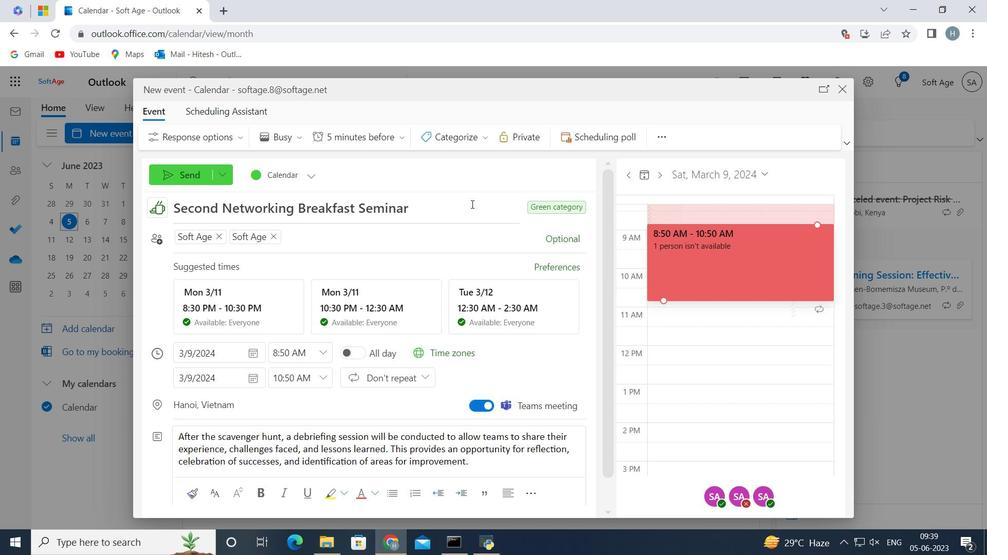 
